 Task: Create a due date automation trigger when advanced on, 2 hours before a card is due add checklist with all checklists complete.
Action: Mouse moved to (1116, 100)
Screenshot: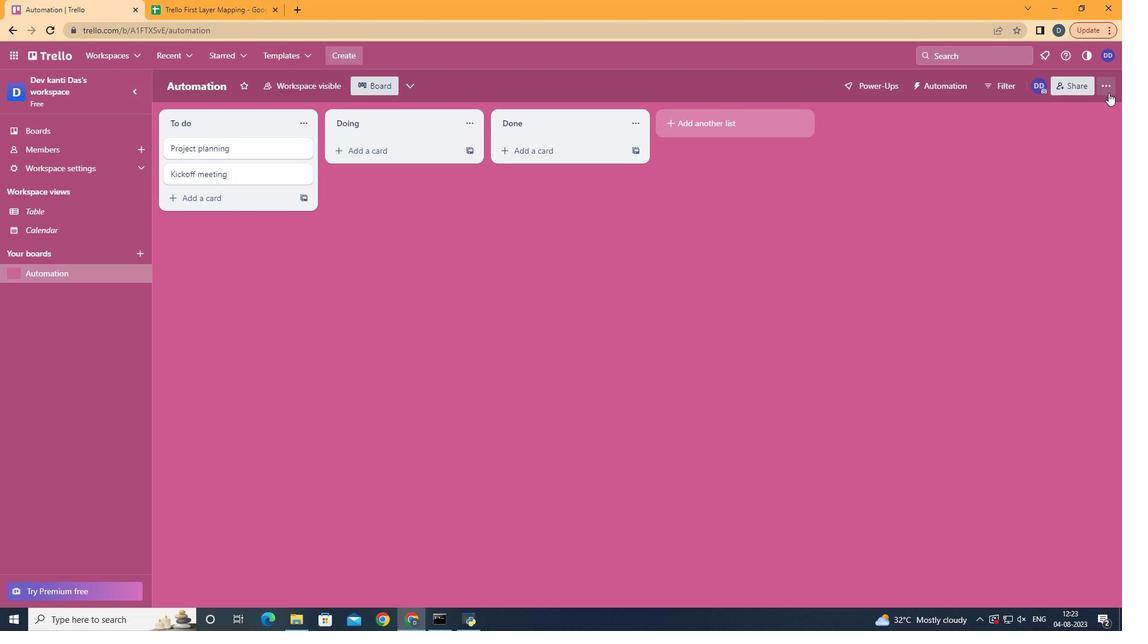 
Action: Mouse pressed left at (1116, 100)
Screenshot: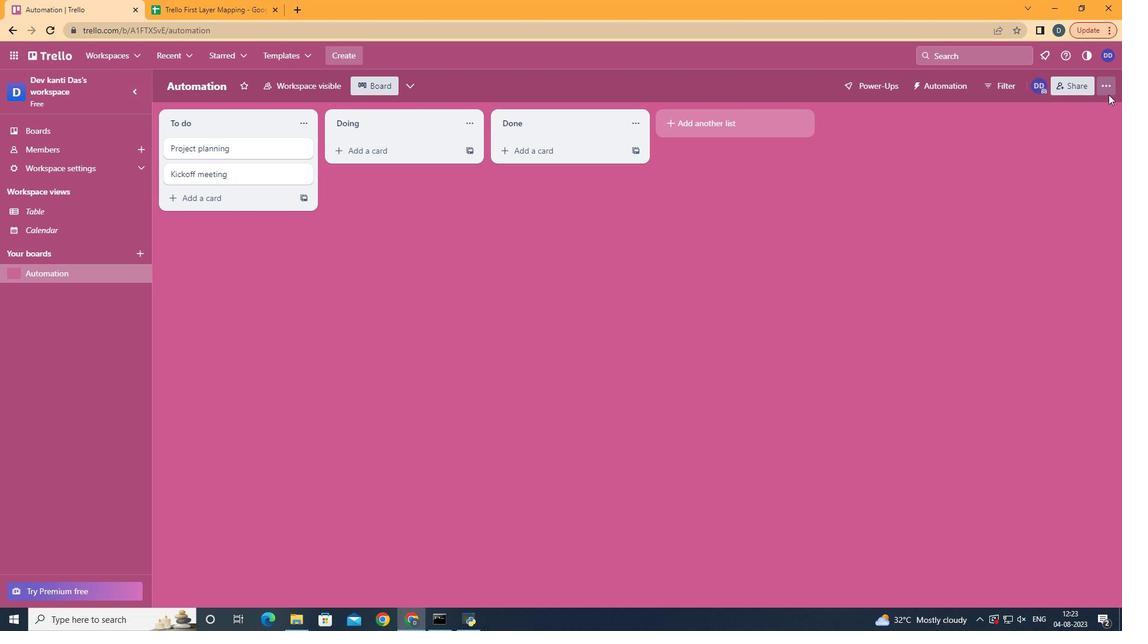 
Action: Mouse moved to (1043, 251)
Screenshot: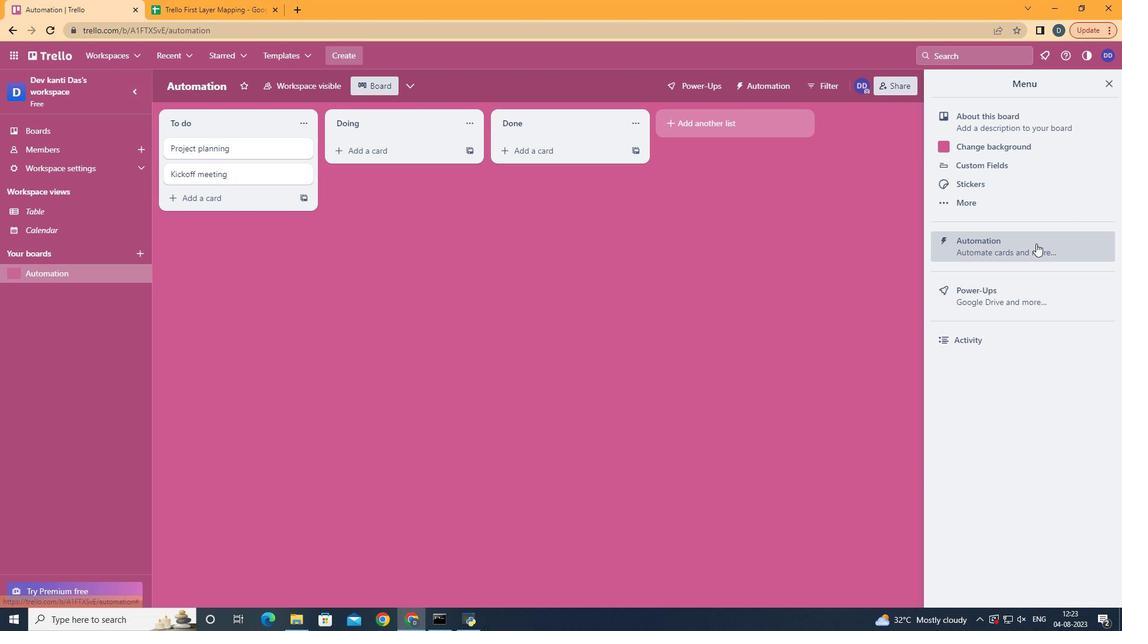
Action: Mouse pressed left at (1043, 251)
Screenshot: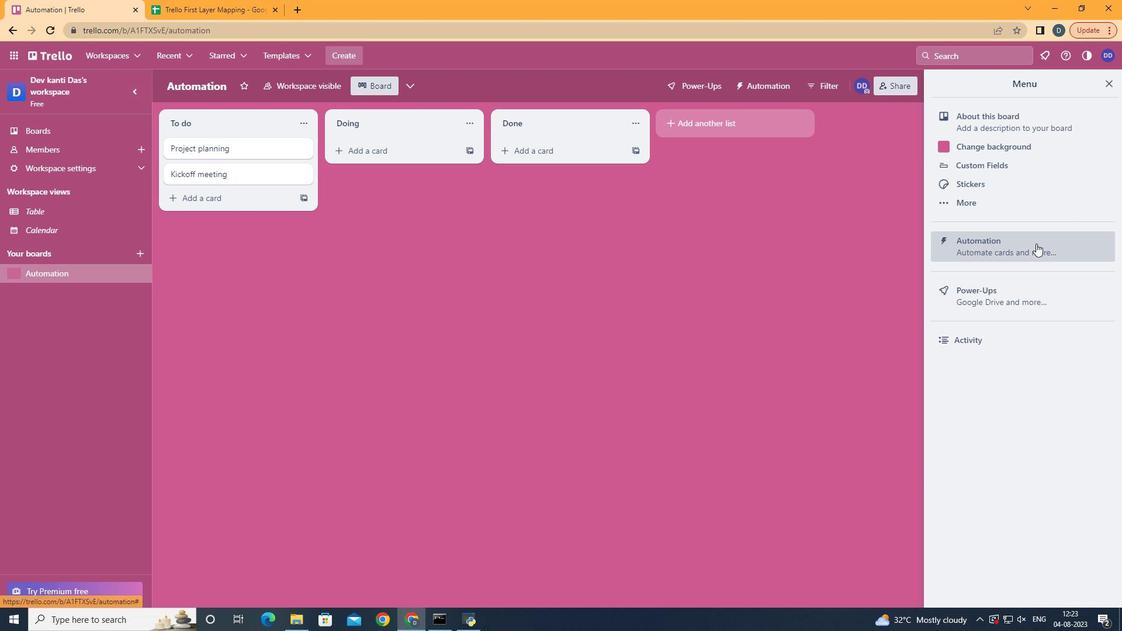 
Action: Mouse moved to (241, 249)
Screenshot: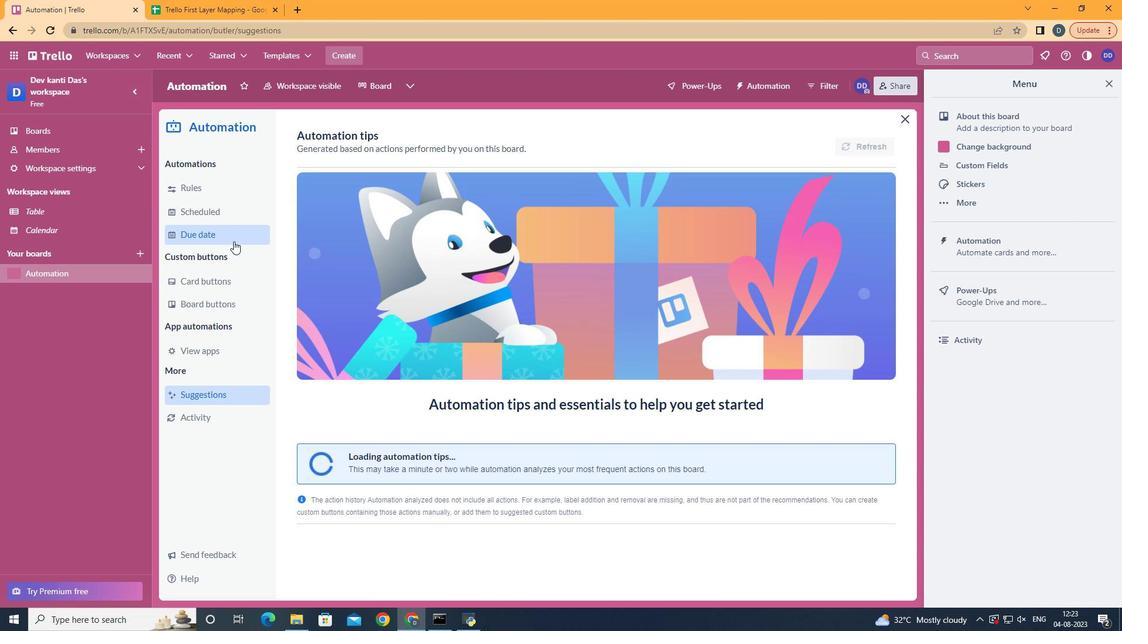 
Action: Mouse pressed left at (241, 249)
Screenshot: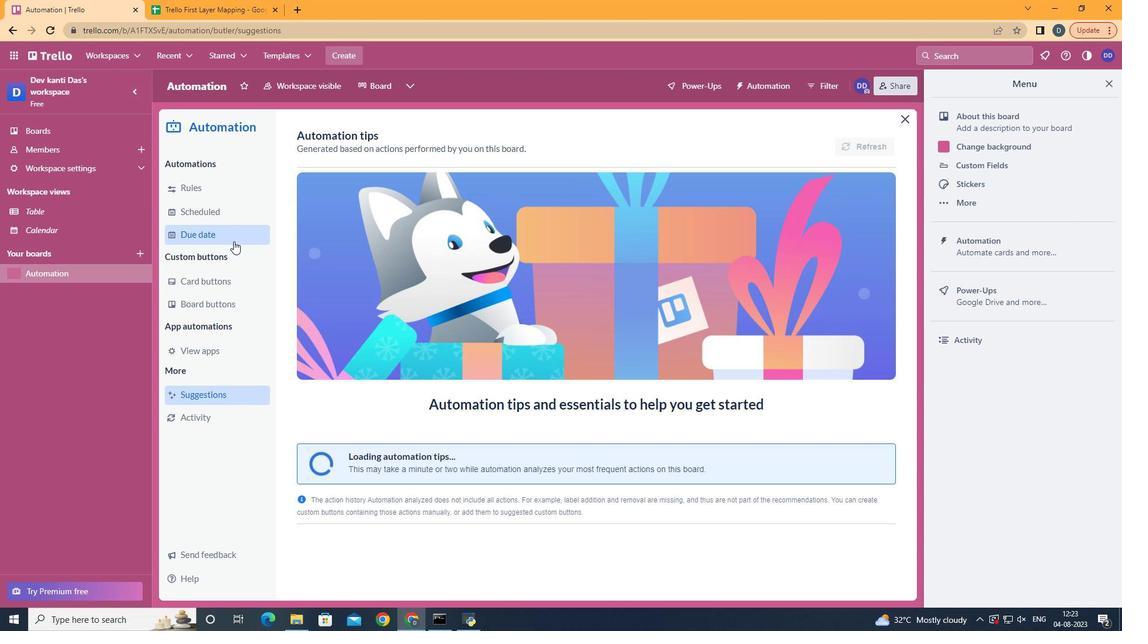 
Action: Mouse moved to (837, 146)
Screenshot: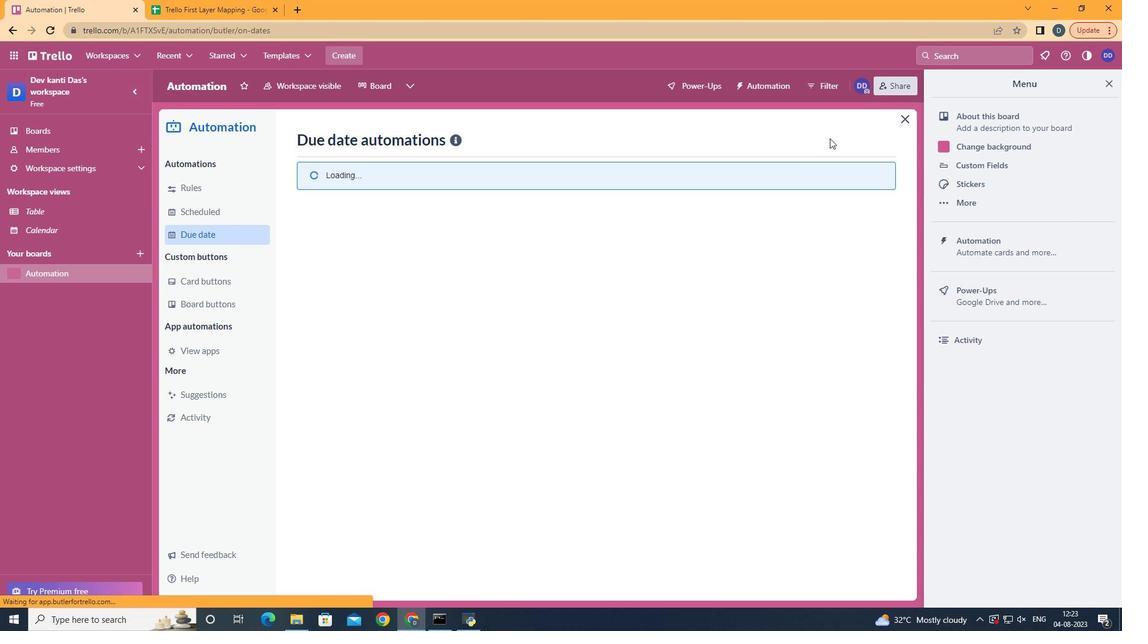 
Action: Mouse pressed left at (837, 146)
Screenshot: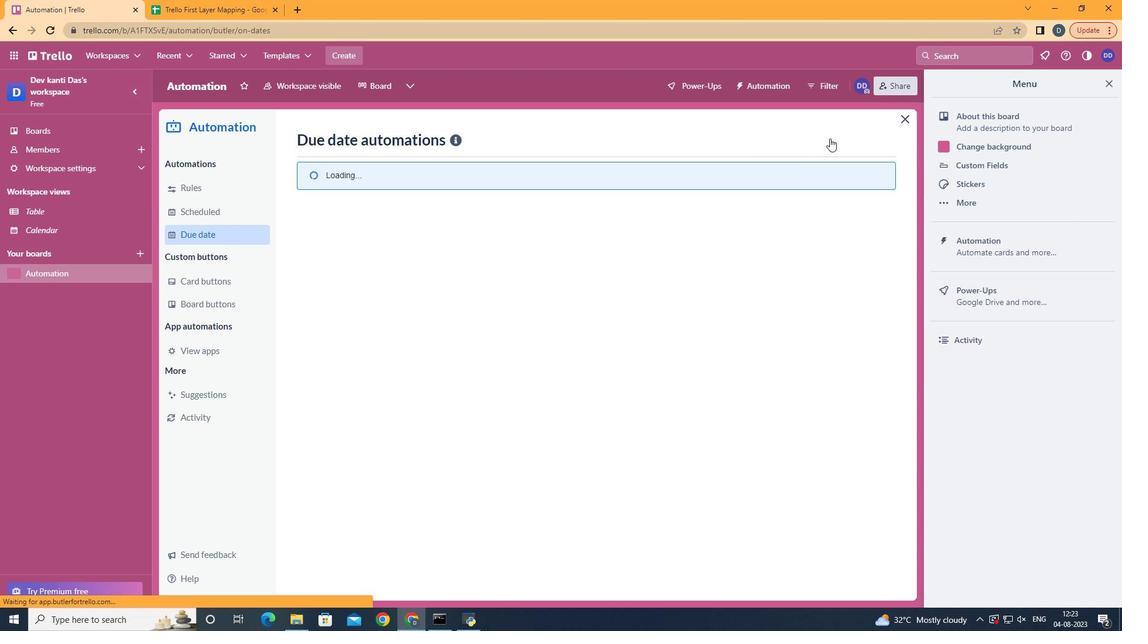
Action: Mouse pressed left at (837, 146)
Screenshot: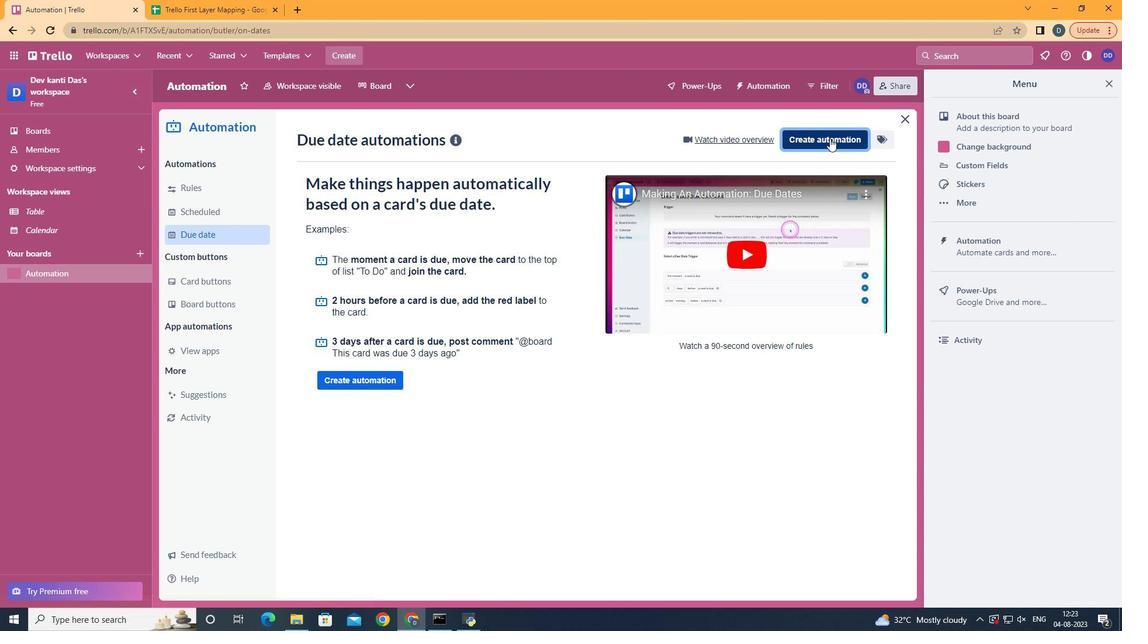 
Action: Mouse moved to (578, 254)
Screenshot: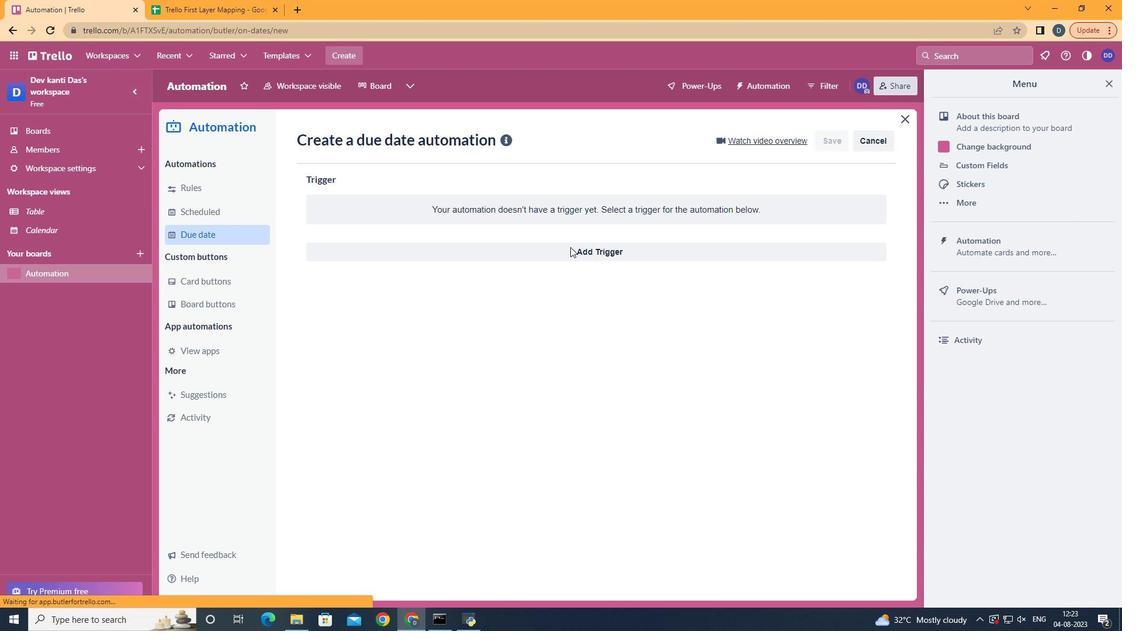 
Action: Mouse pressed left at (578, 254)
Screenshot: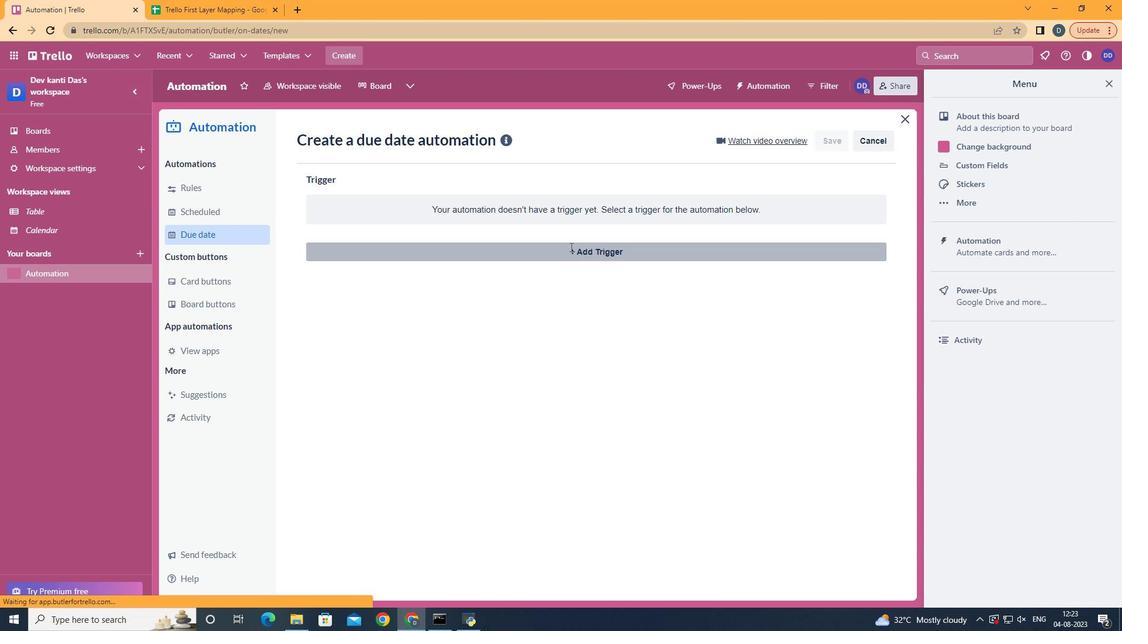
Action: Mouse moved to (382, 500)
Screenshot: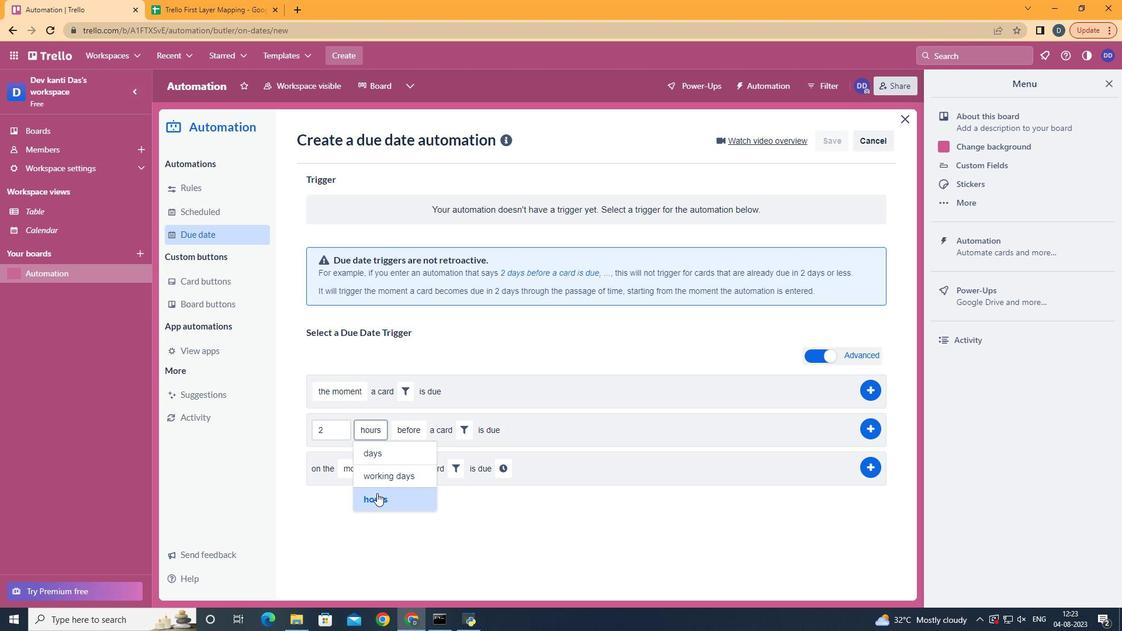 
Action: Mouse pressed left at (382, 500)
Screenshot: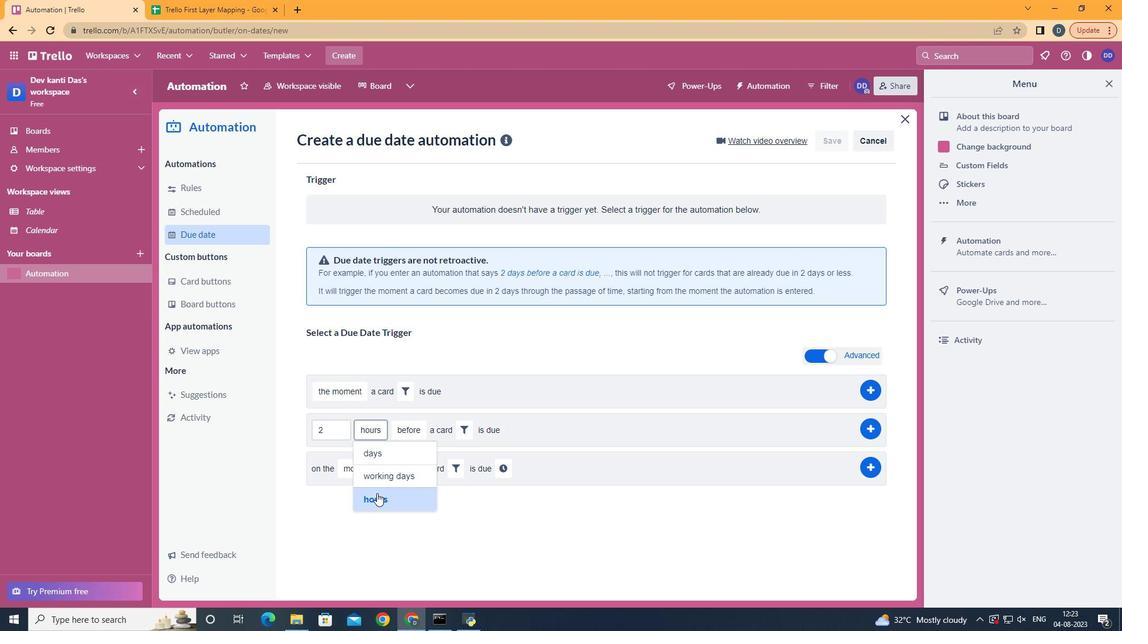 
Action: Mouse moved to (419, 460)
Screenshot: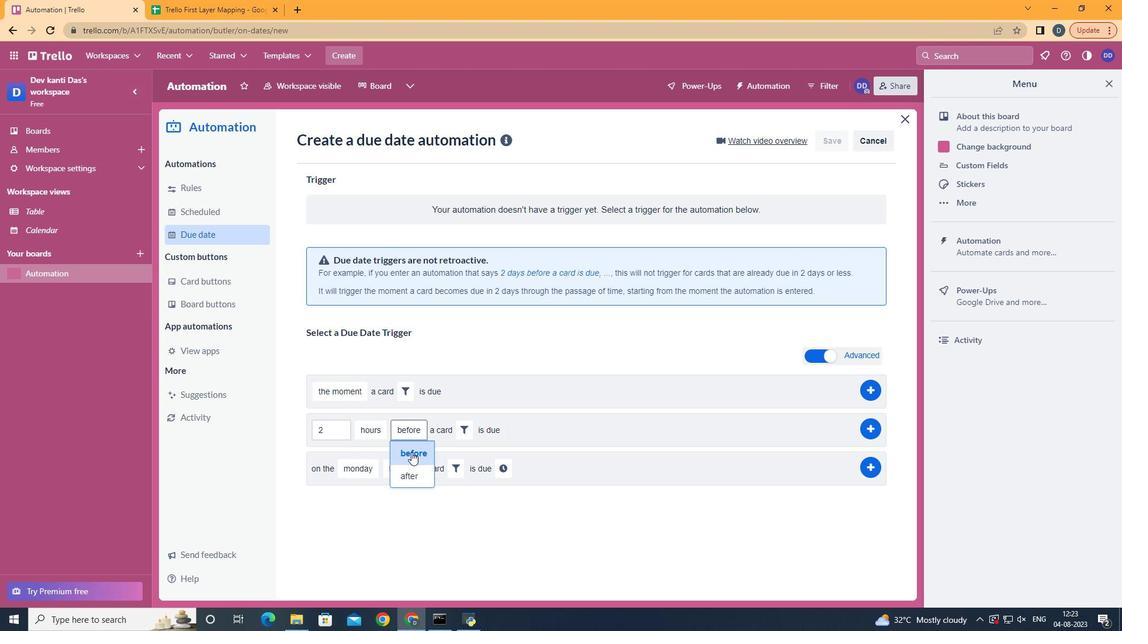 
Action: Mouse pressed left at (419, 460)
Screenshot: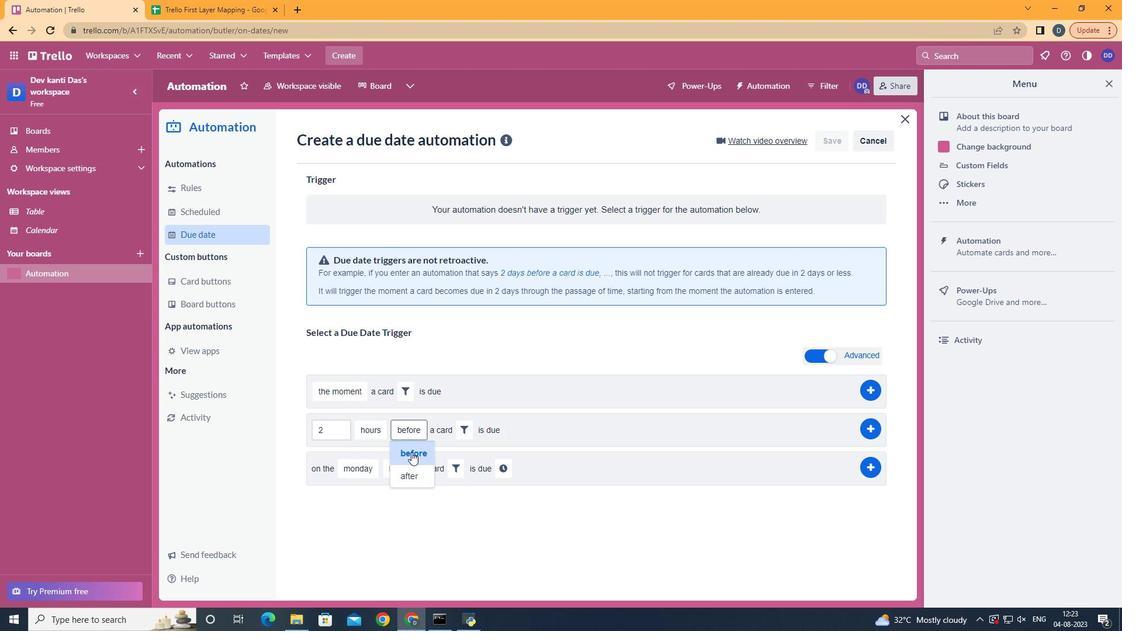 
Action: Mouse moved to (474, 435)
Screenshot: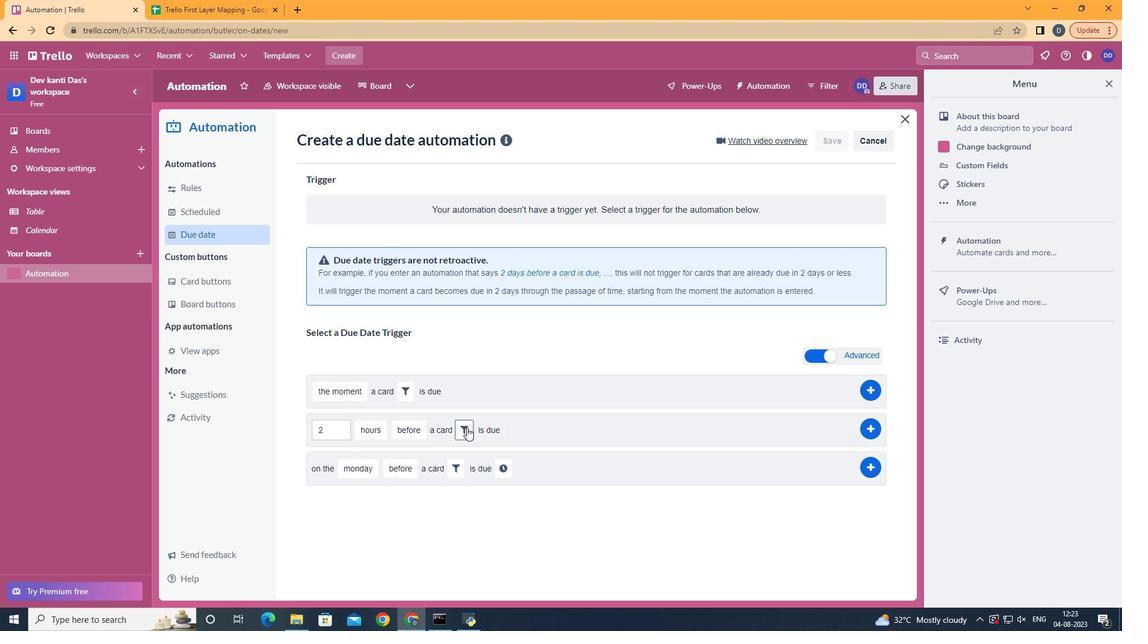 
Action: Mouse pressed left at (474, 435)
Screenshot: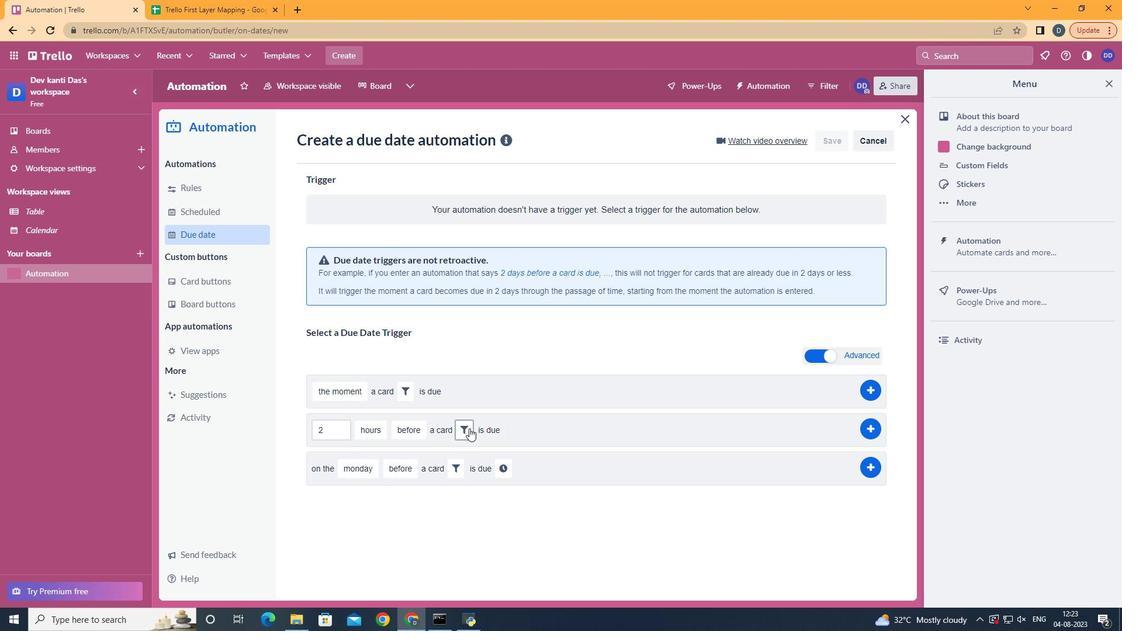 
Action: Mouse moved to (570, 476)
Screenshot: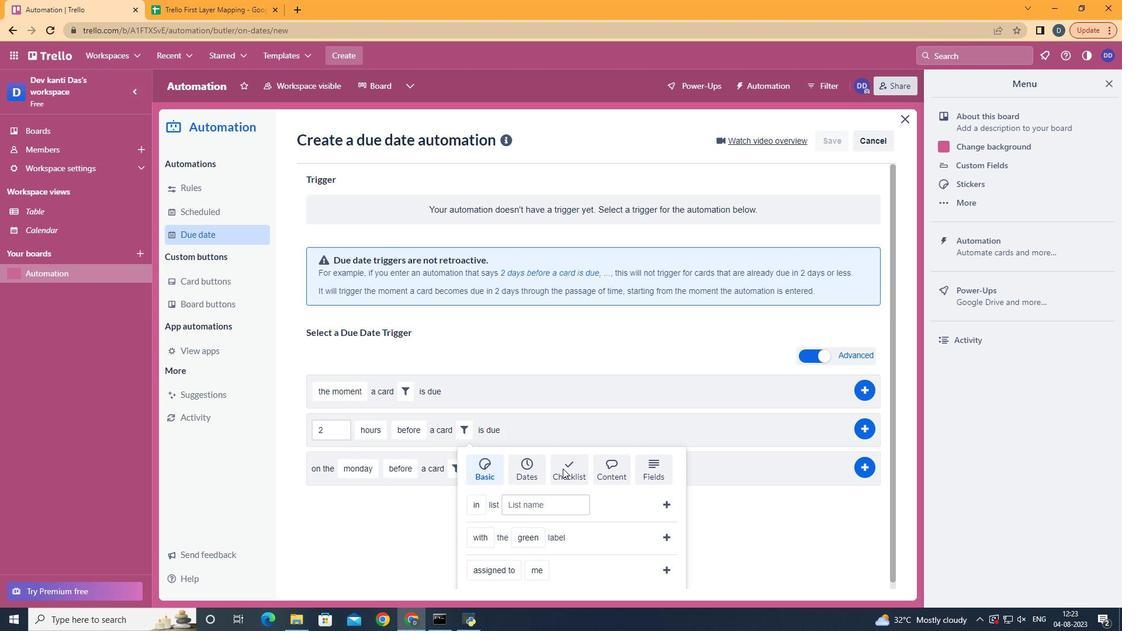 
Action: Mouse pressed left at (570, 476)
Screenshot: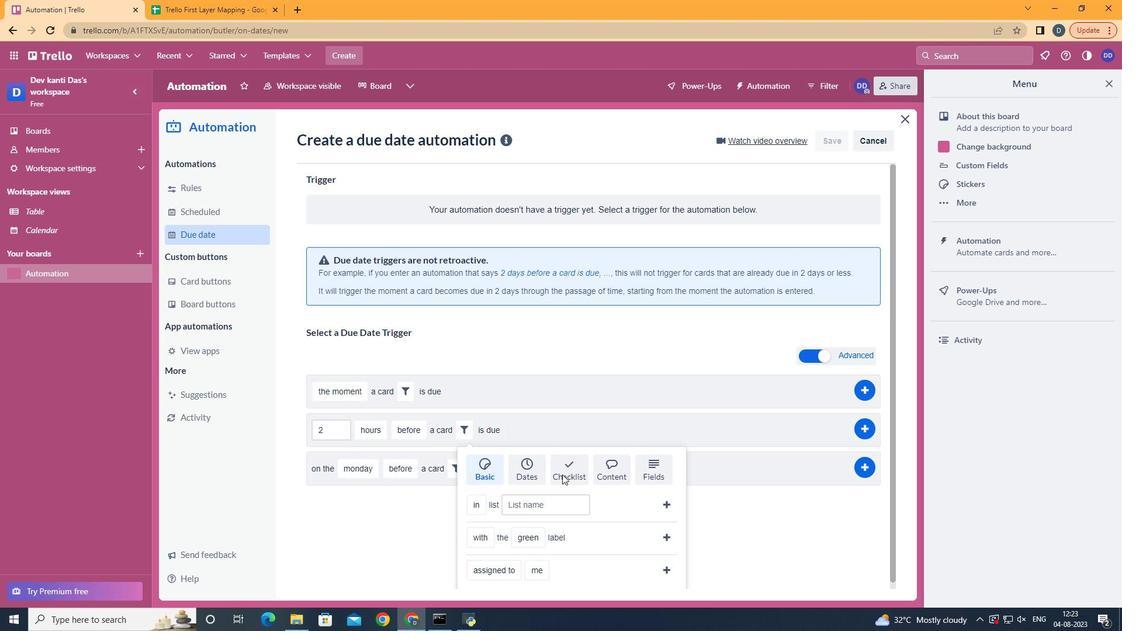 
Action: Mouse moved to (540, 394)
Screenshot: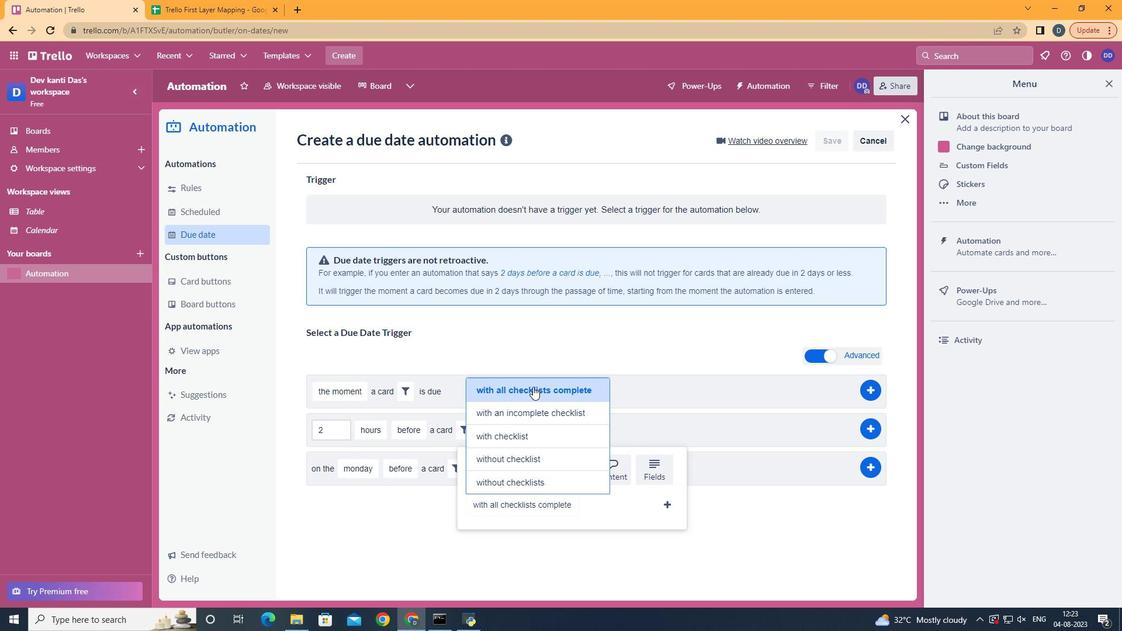 
Action: Mouse pressed left at (540, 394)
Screenshot: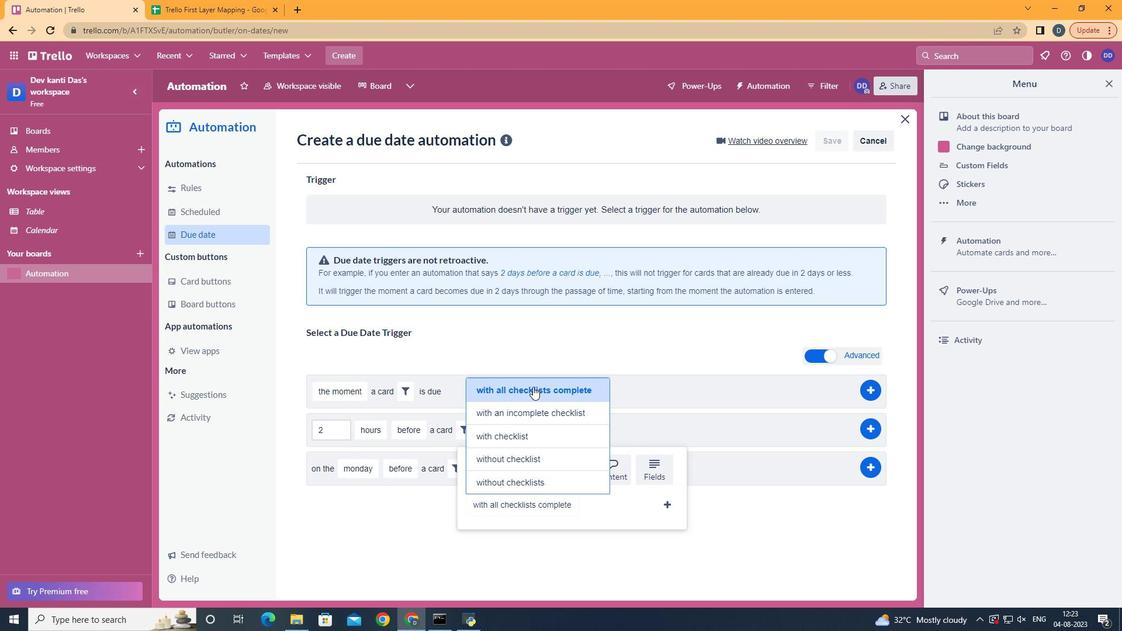 
Action: Mouse moved to (684, 514)
Screenshot: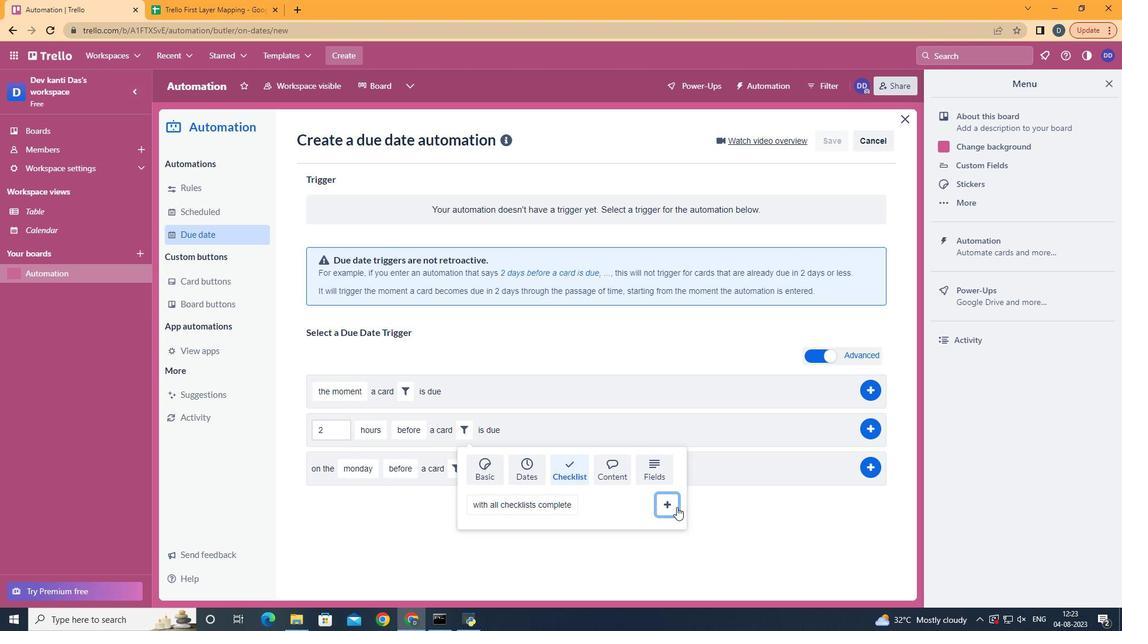 
Action: Mouse pressed left at (684, 514)
Screenshot: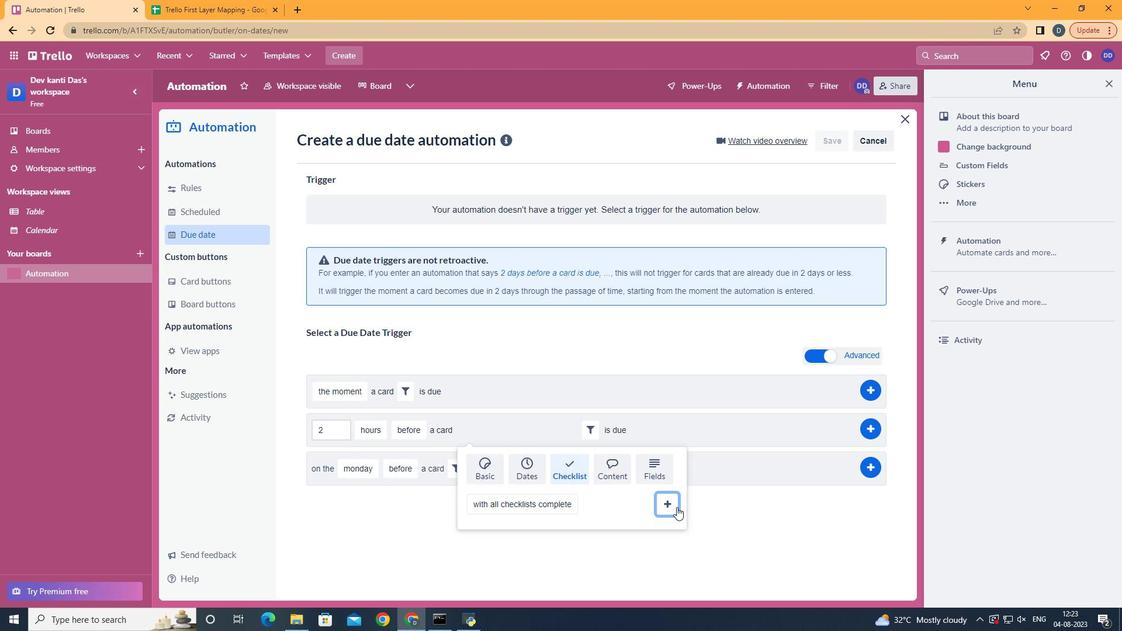 
Action: Mouse moved to (886, 438)
Screenshot: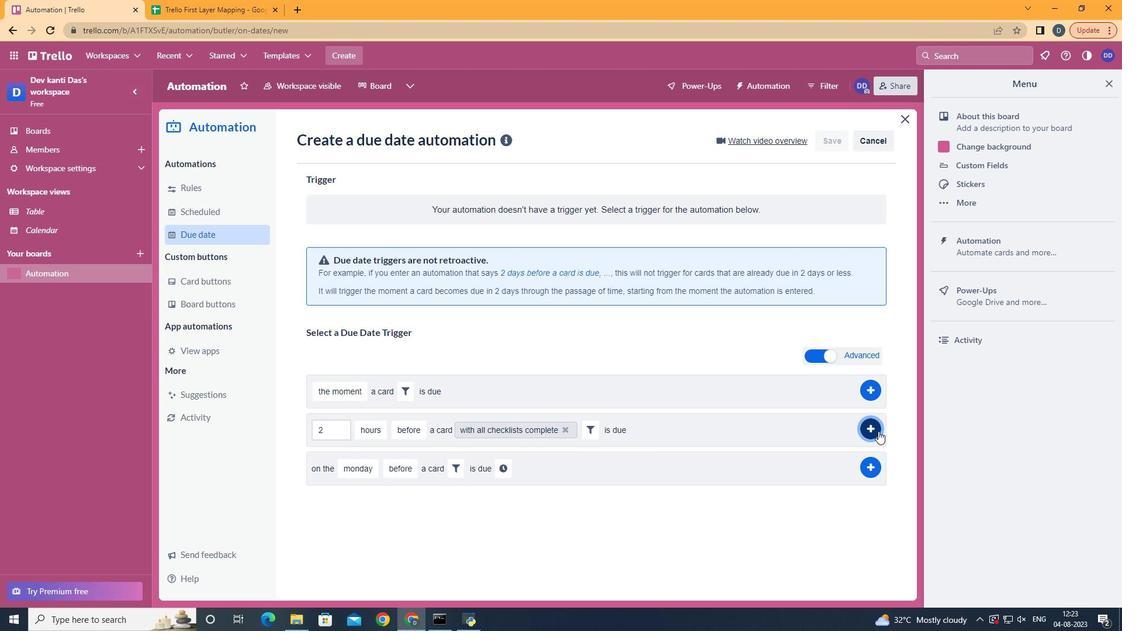 
Action: Mouse pressed left at (886, 438)
Screenshot: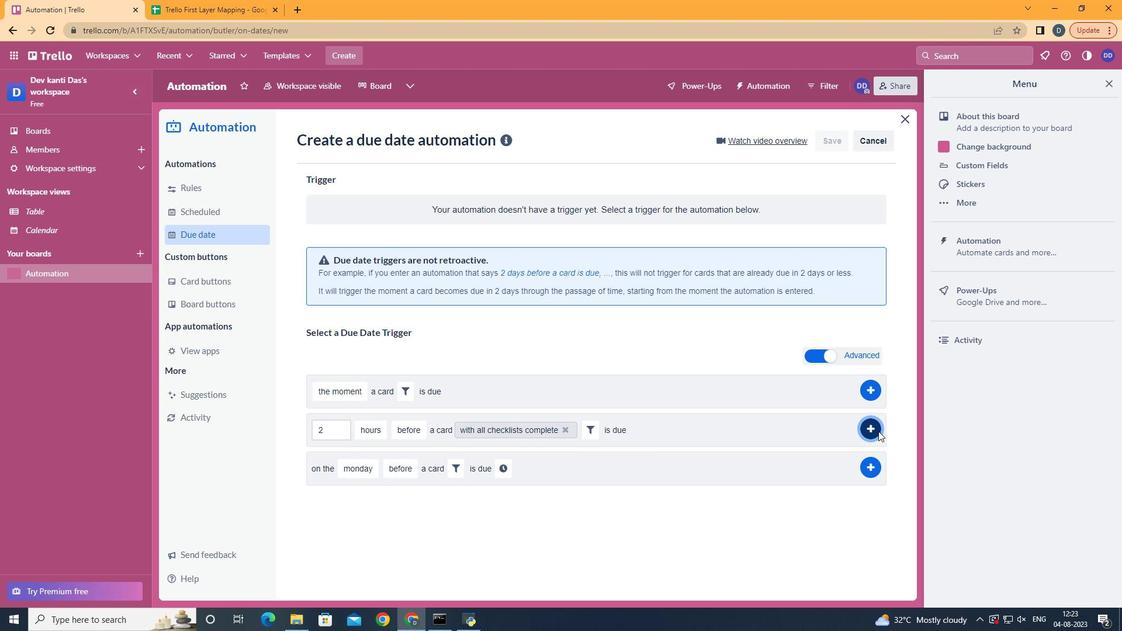 
Action: Mouse moved to (473, 269)
Screenshot: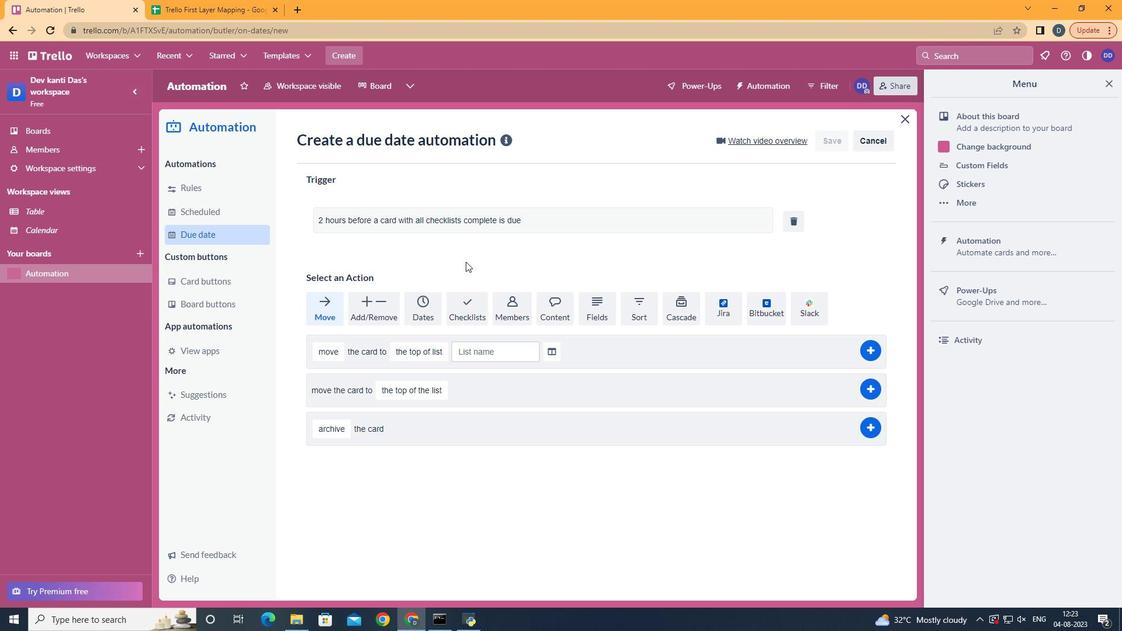 
